 Task: In job post updates choose email frequency linkedIn recommended.
Action: Mouse moved to (804, 66)
Screenshot: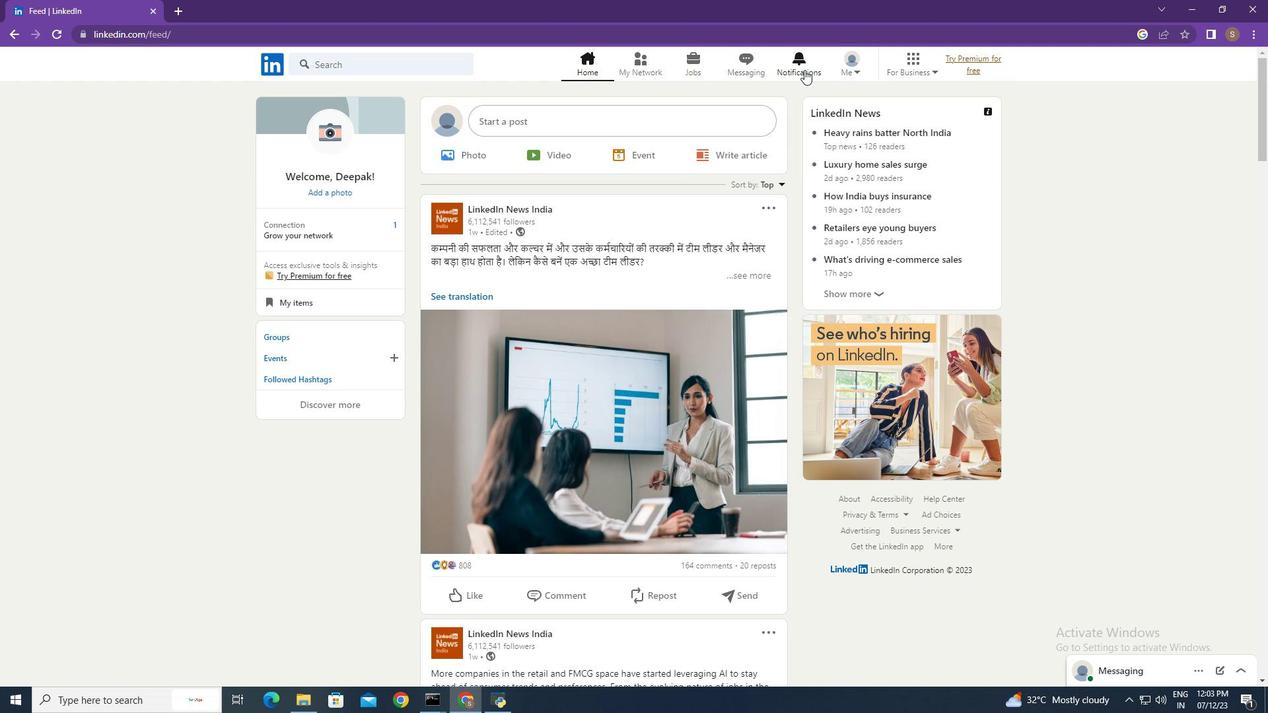
Action: Mouse pressed left at (804, 66)
Screenshot: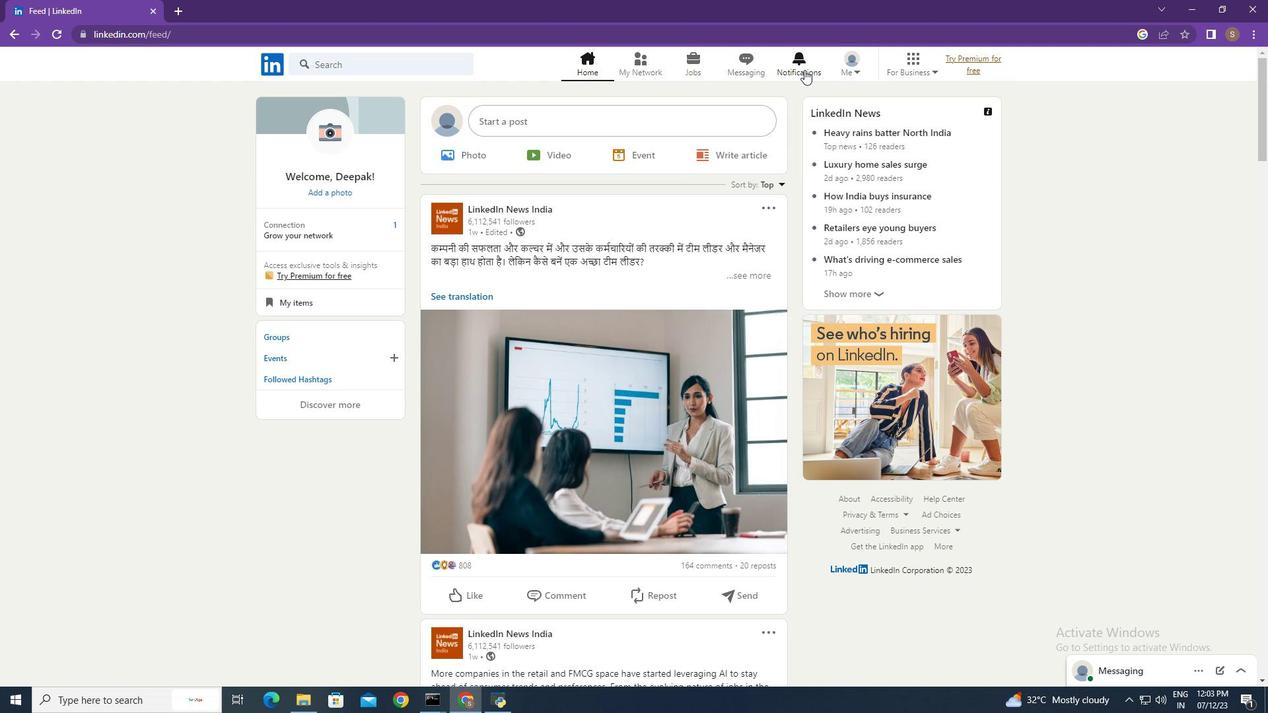 
Action: Mouse moved to (312, 148)
Screenshot: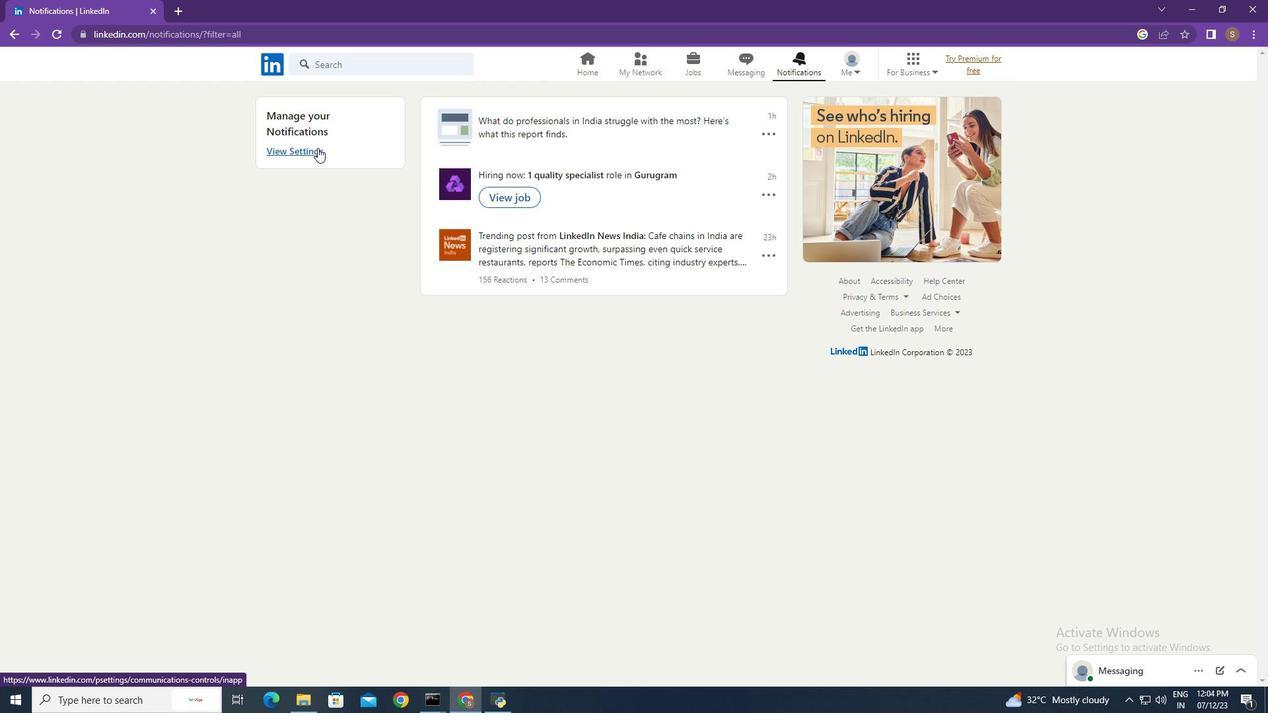
Action: Mouse pressed left at (312, 148)
Screenshot: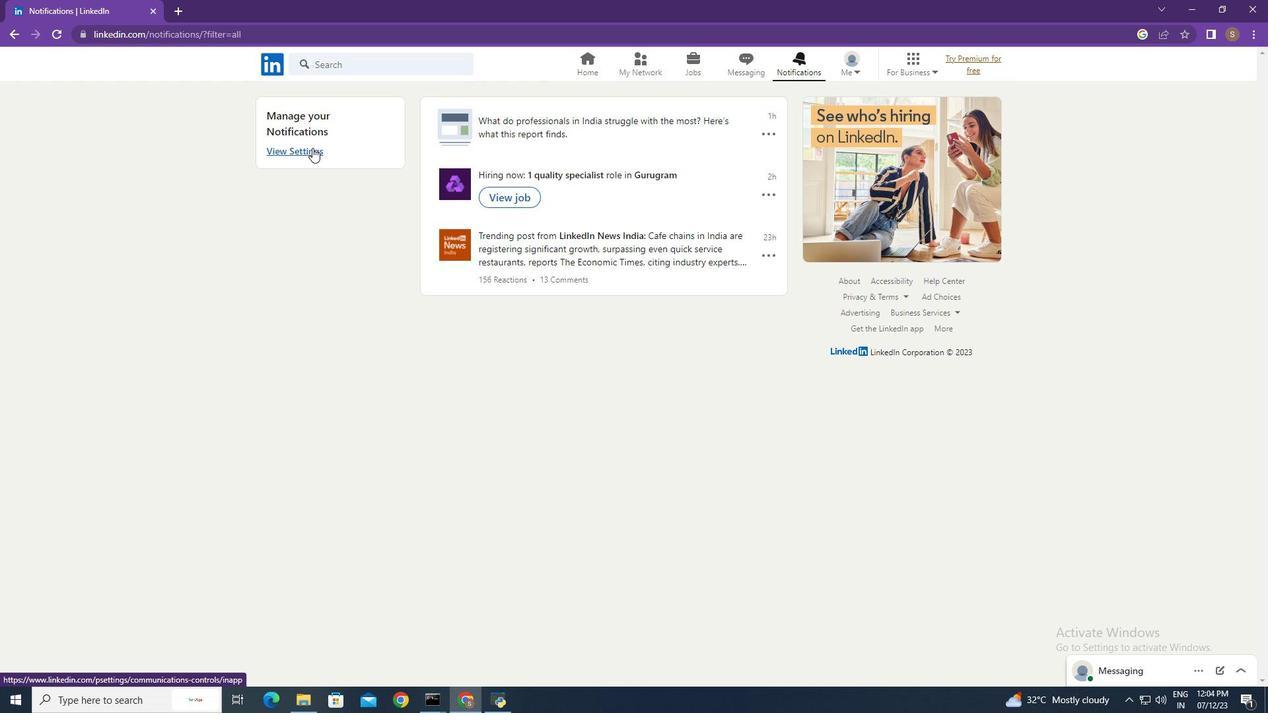 
Action: Mouse moved to (858, 235)
Screenshot: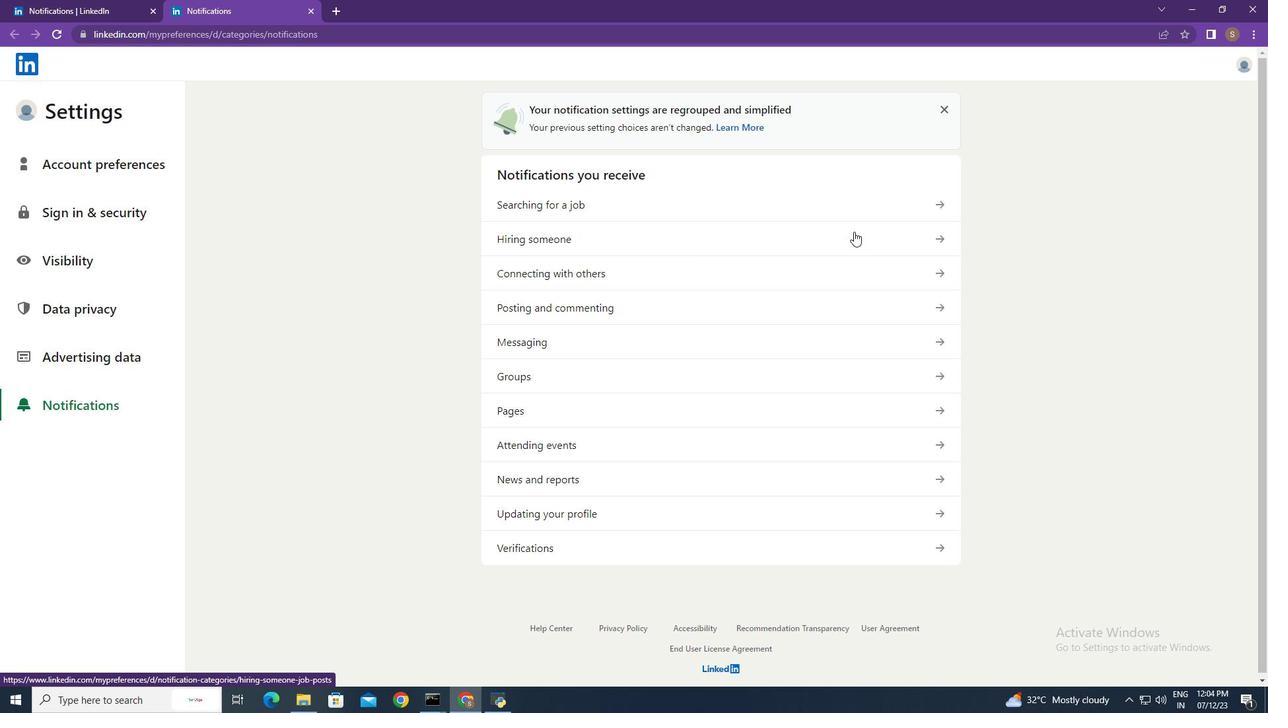 
Action: Mouse pressed left at (858, 235)
Screenshot: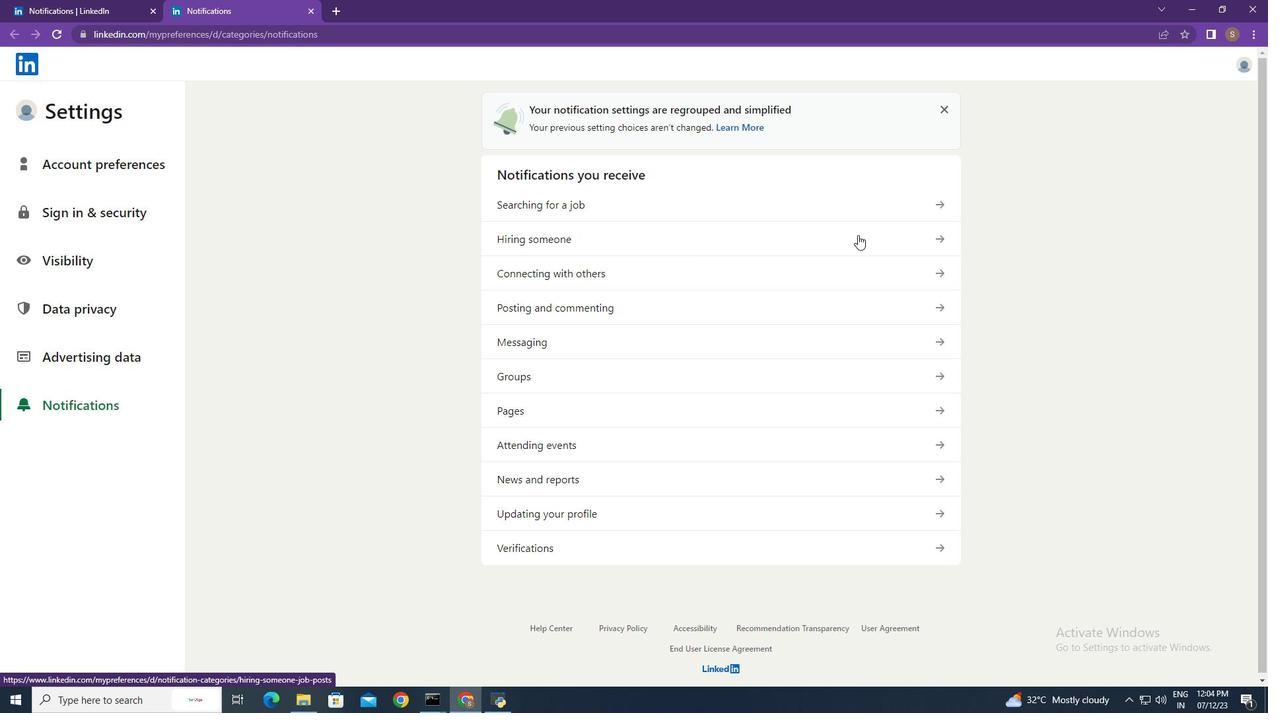 
Action: Mouse moved to (905, 240)
Screenshot: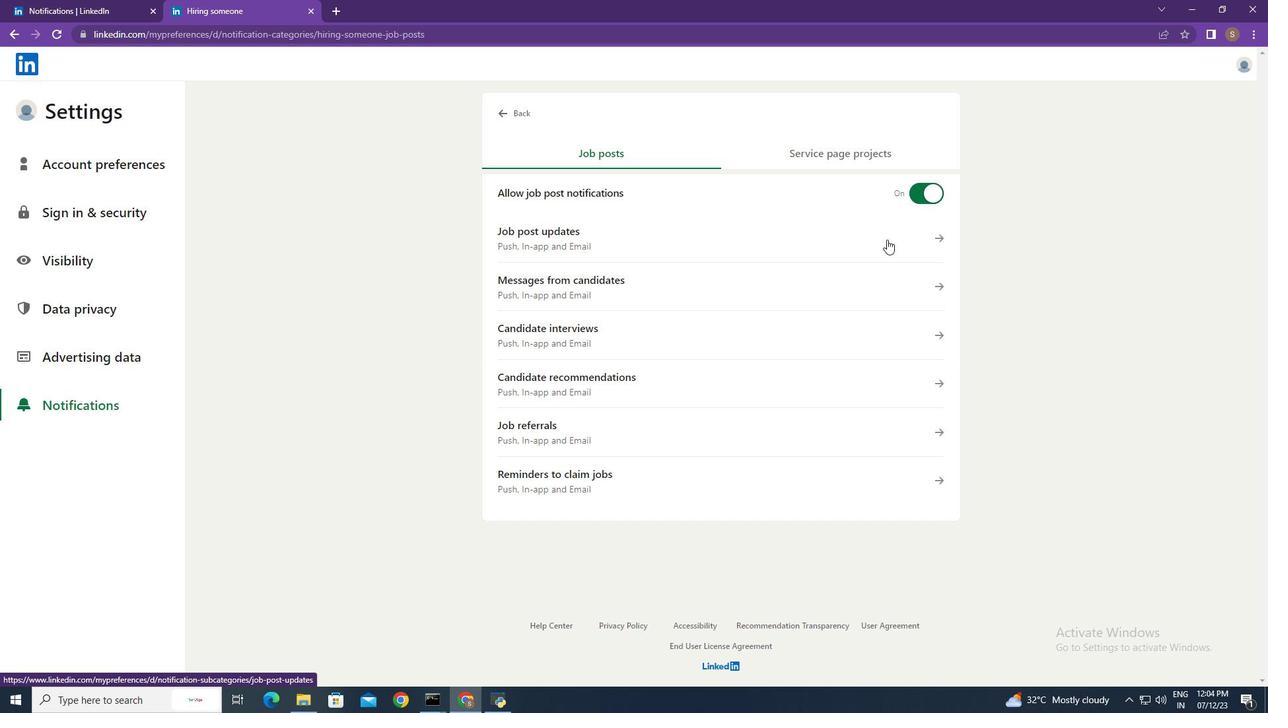 
Action: Mouse pressed left at (905, 240)
Screenshot: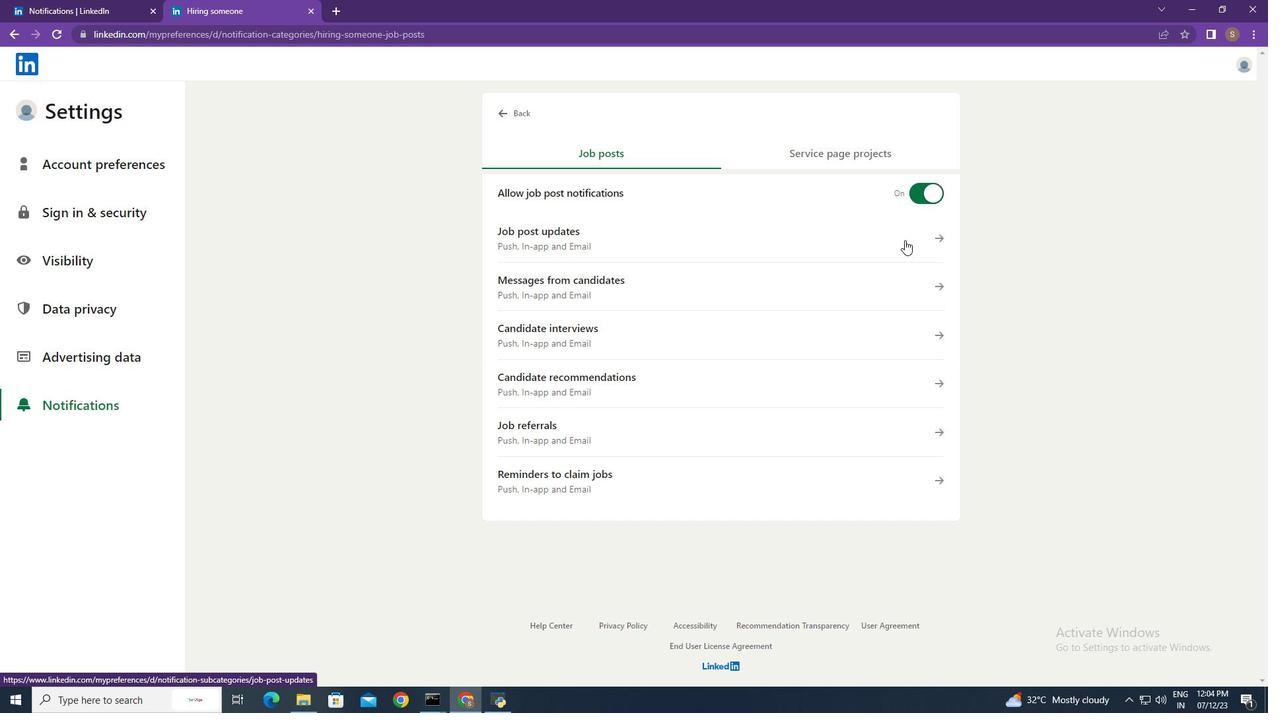 
Action: Mouse moved to (509, 483)
Screenshot: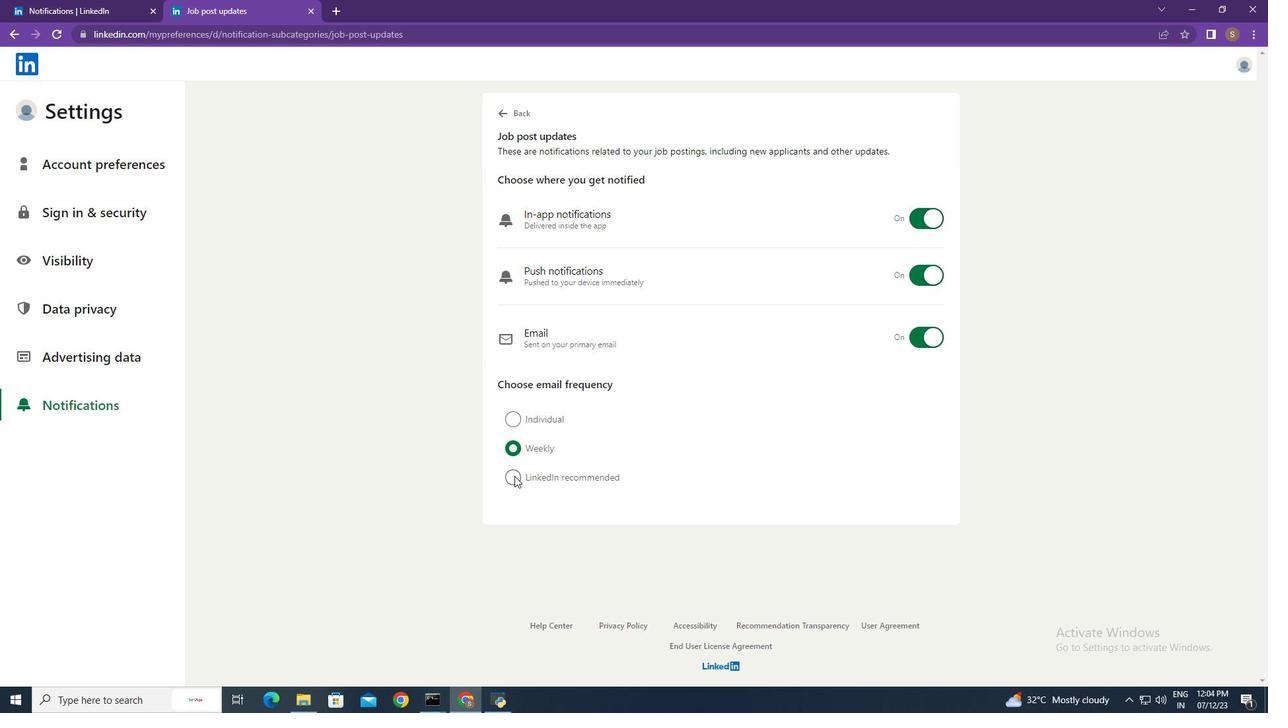 
Action: Mouse pressed left at (509, 483)
Screenshot: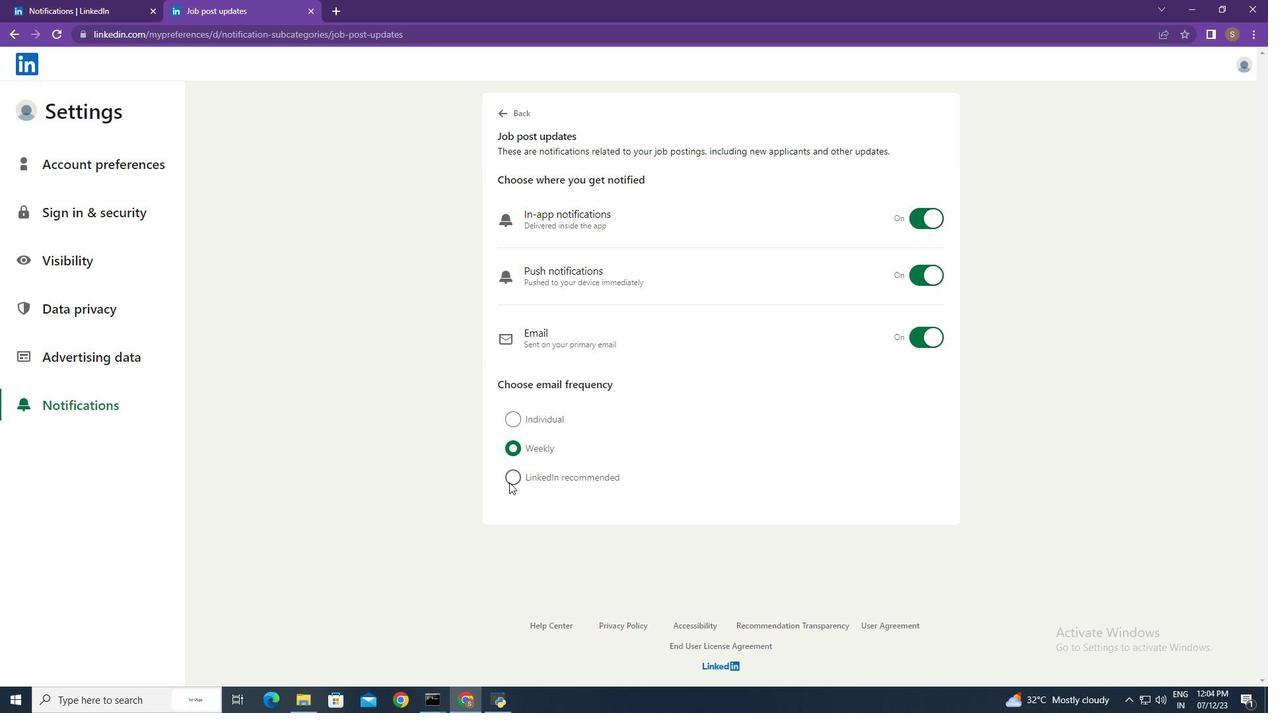 
Action: Mouse moved to (270, 361)
Screenshot: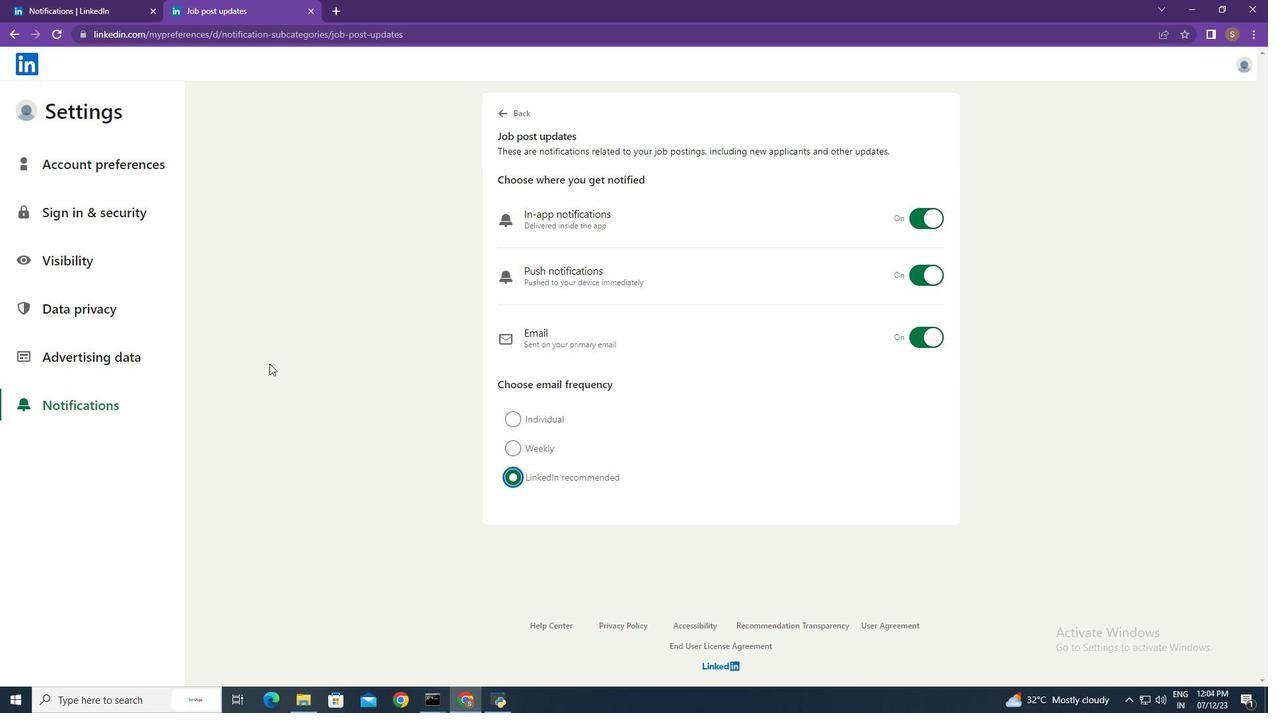 
